 Task: Create a due date automation trigger when advanced on, on the tuesday of the week a card is due add basic assigned only to anyone at 11:00 AM.
Action: Mouse moved to (948, 78)
Screenshot: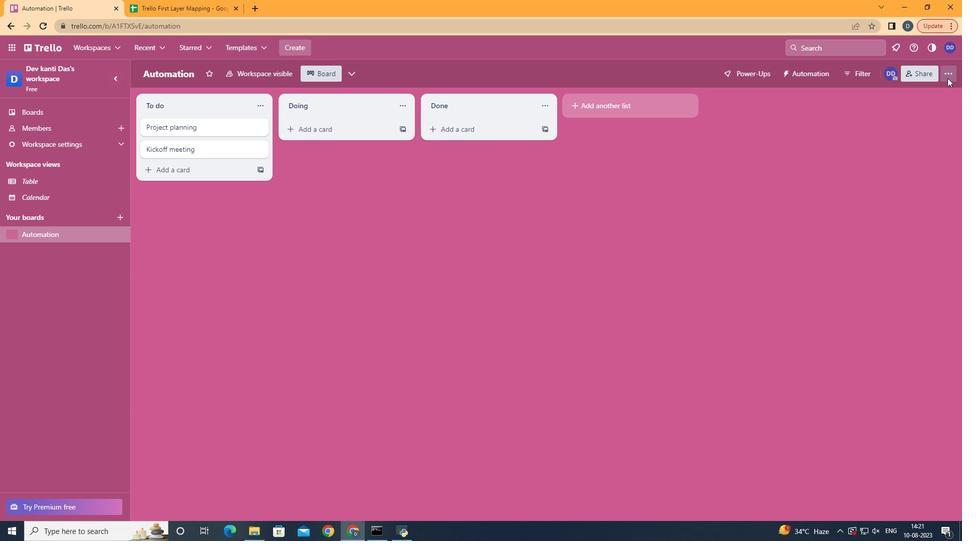 
Action: Mouse pressed left at (948, 78)
Screenshot: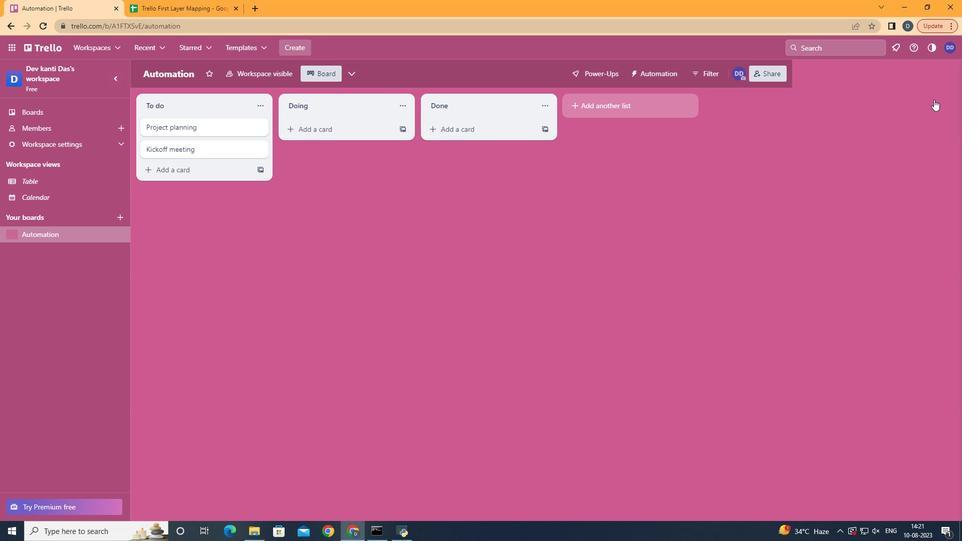 
Action: Mouse moved to (866, 207)
Screenshot: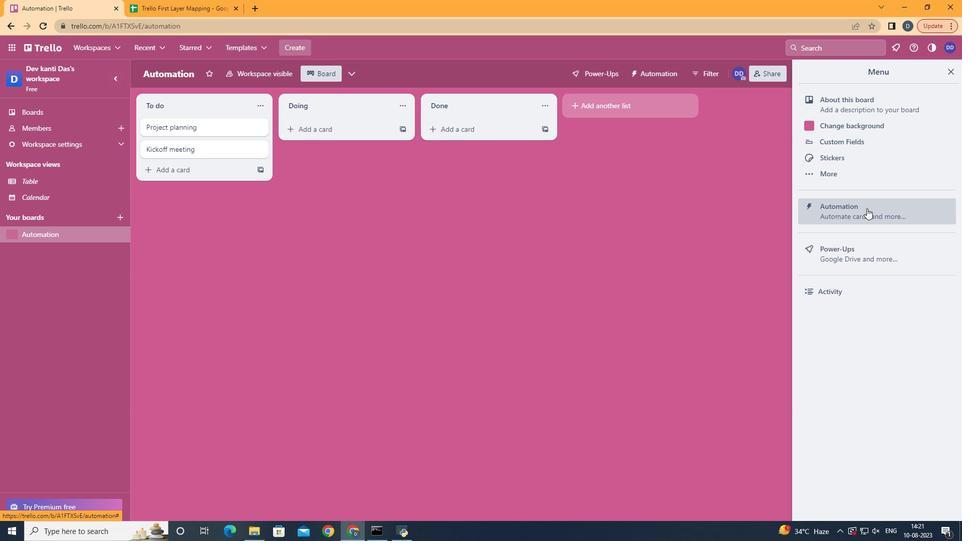 
Action: Mouse pressed left at (866, 207)
Screenshot: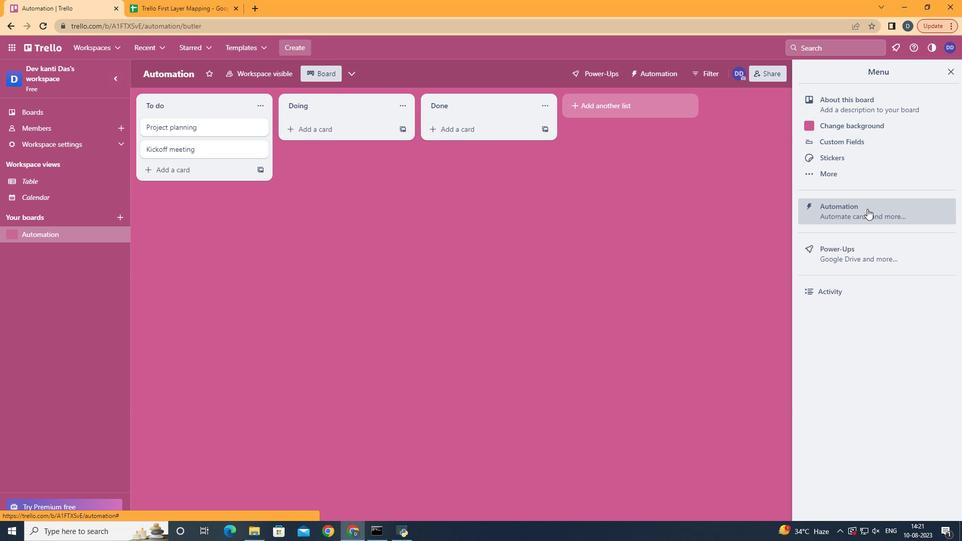 
Action: Mouse moved to (168, 198)
Screenshot: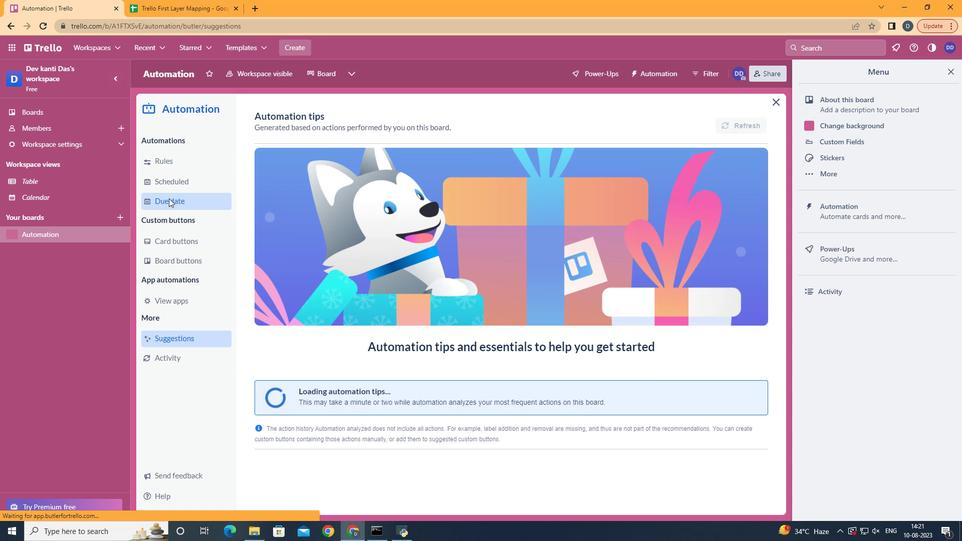 
Action: Mouse pressed left at (168, 198)
Screenshot: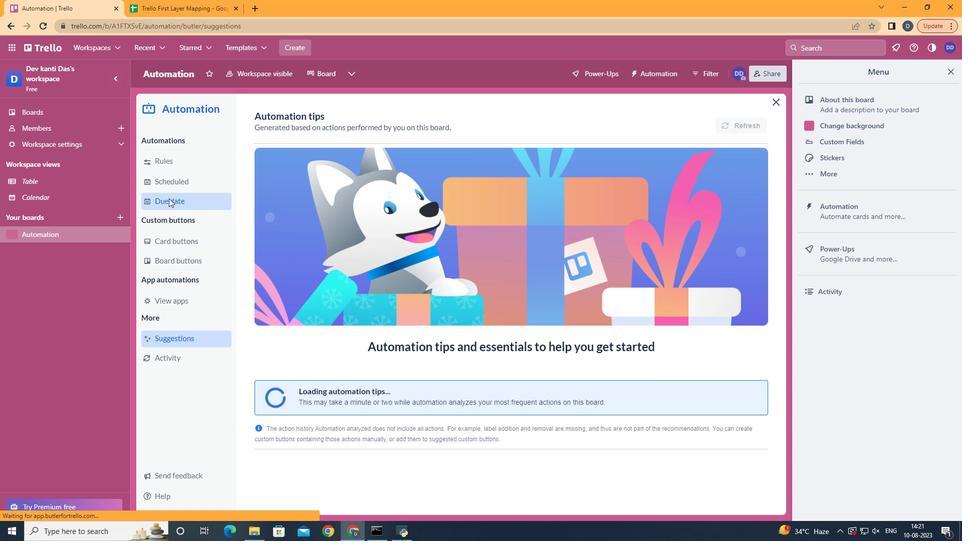 
Action: Mouse moved to (698, 112)
Screenshot: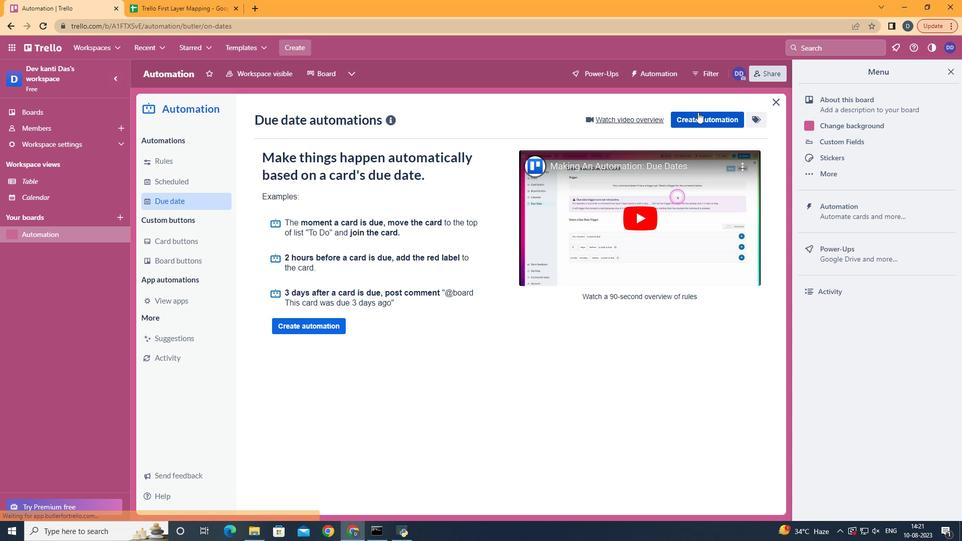 
Action: Mouse pressed left at (698, 112)
Screenshot: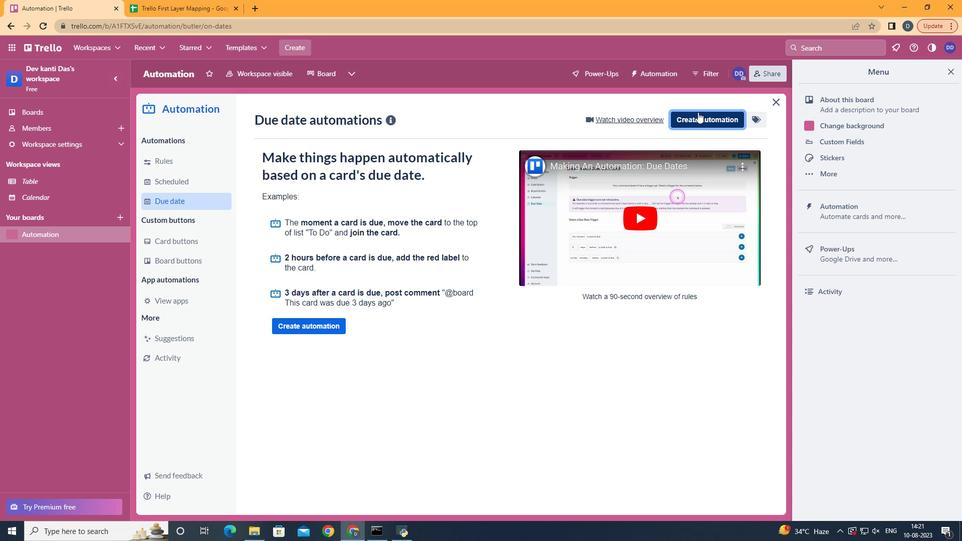 
Action: Mouse moved to (537, 217)
Screenshot: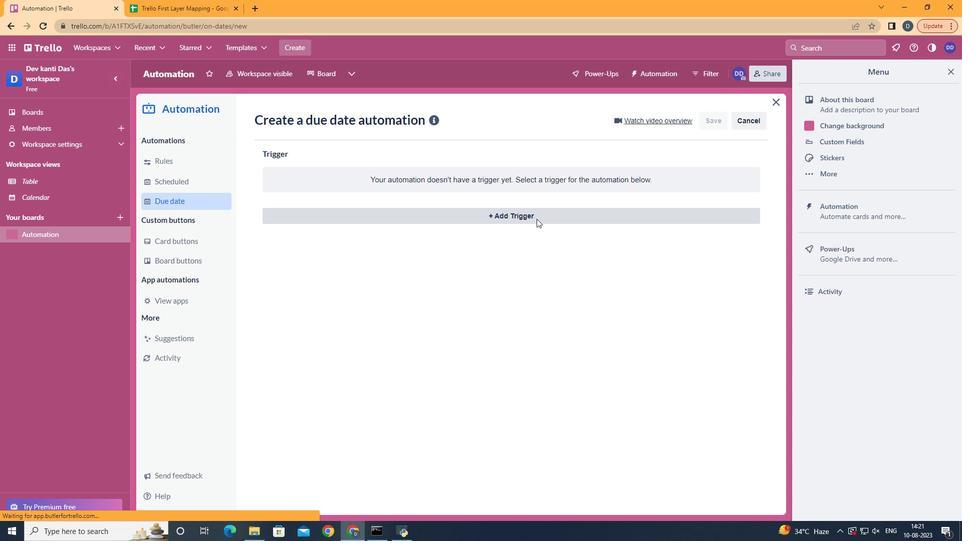 
Action: Mouse pressed left at (537, 217)
Screenshot: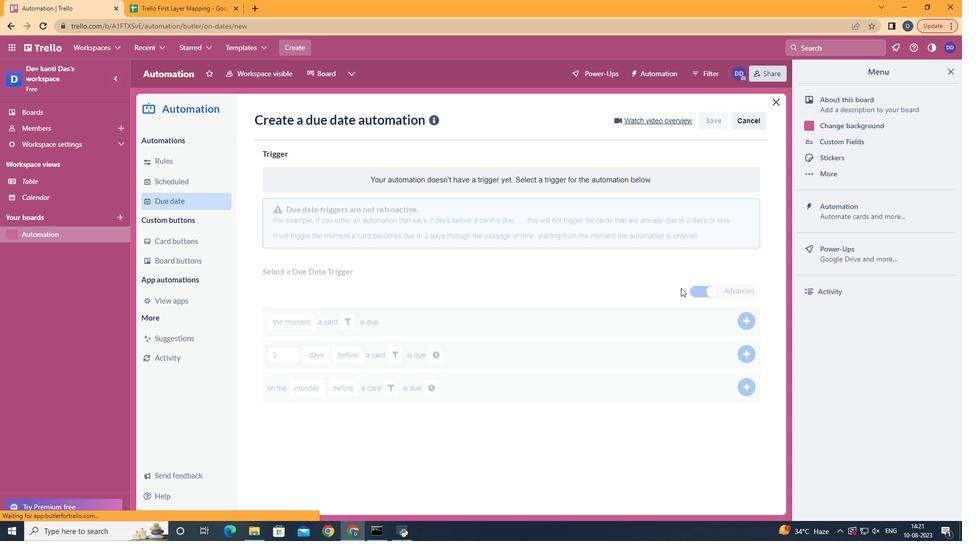 
Action: Mouse moved to (325, 278)
Screenshot: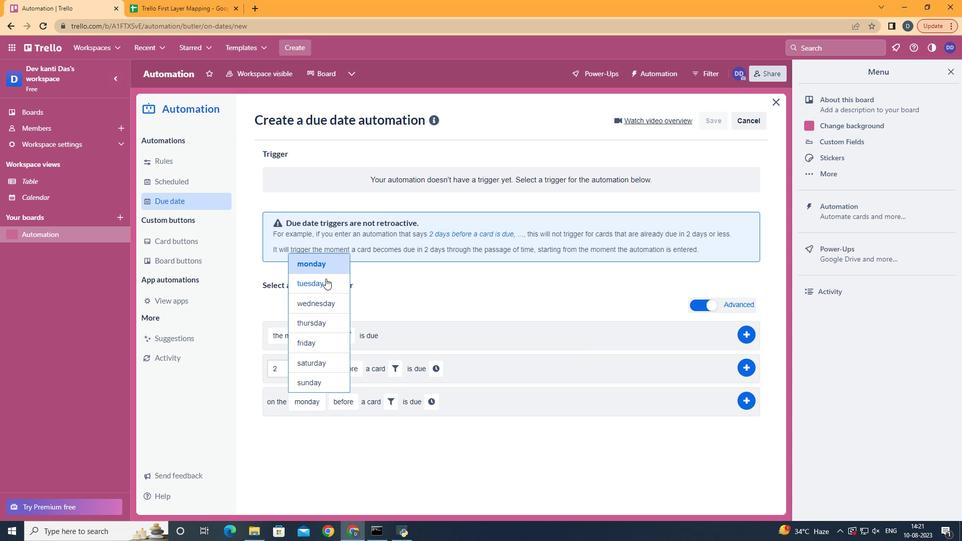 
Action: Mouse pressed left at (325, 278)
Screenshot: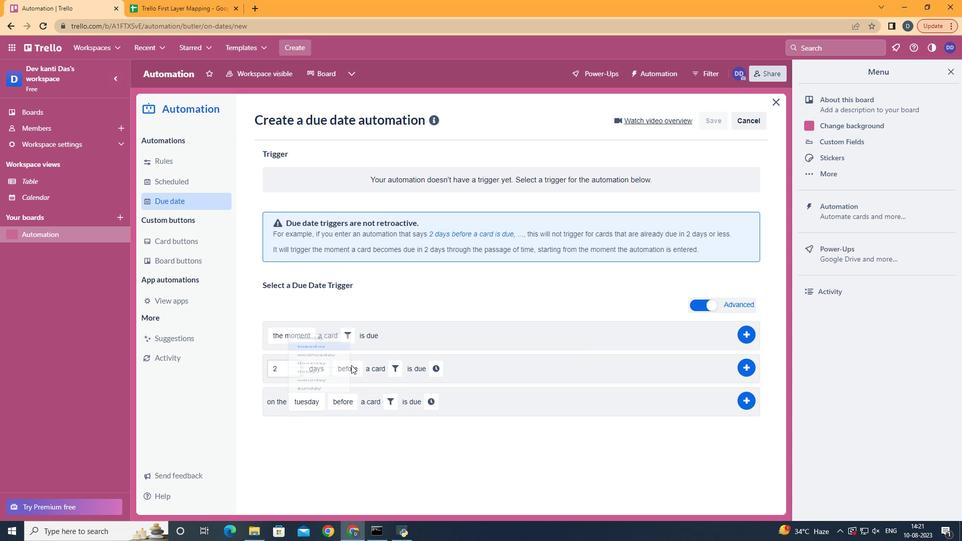 
Action: Mouse moved to (352, 460)
Screenshot: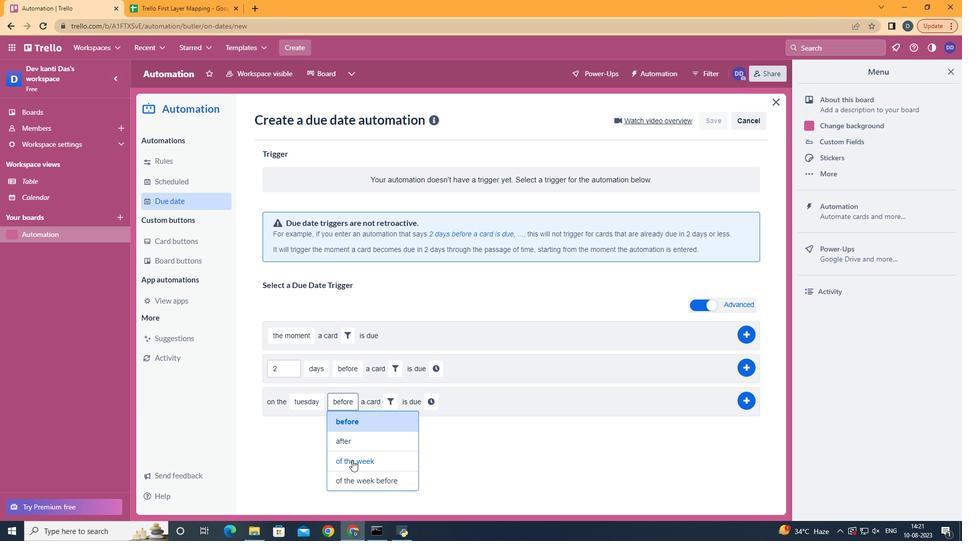
Action: Mouse pressed left at (352, 460)
Screenshot: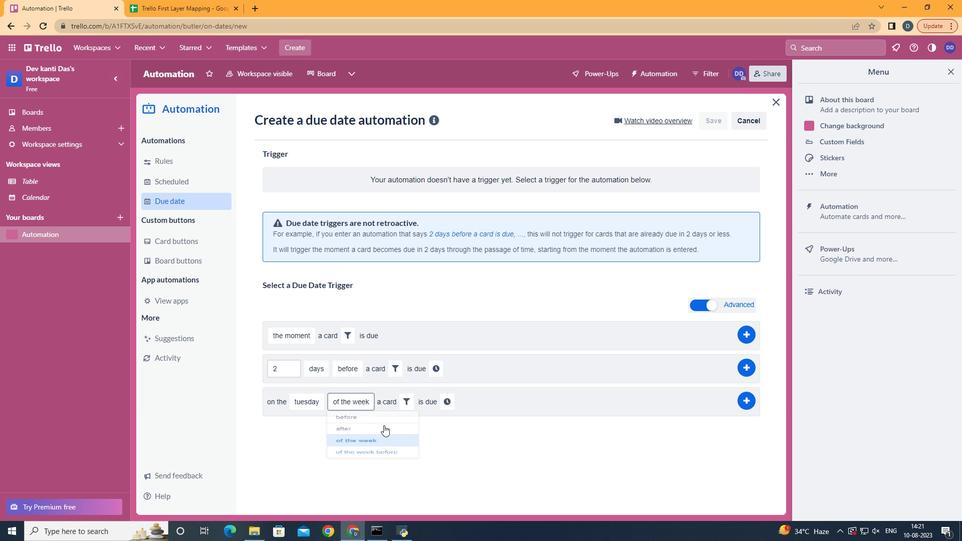
Action: Mouse moved to (405, 404)
Screenshot: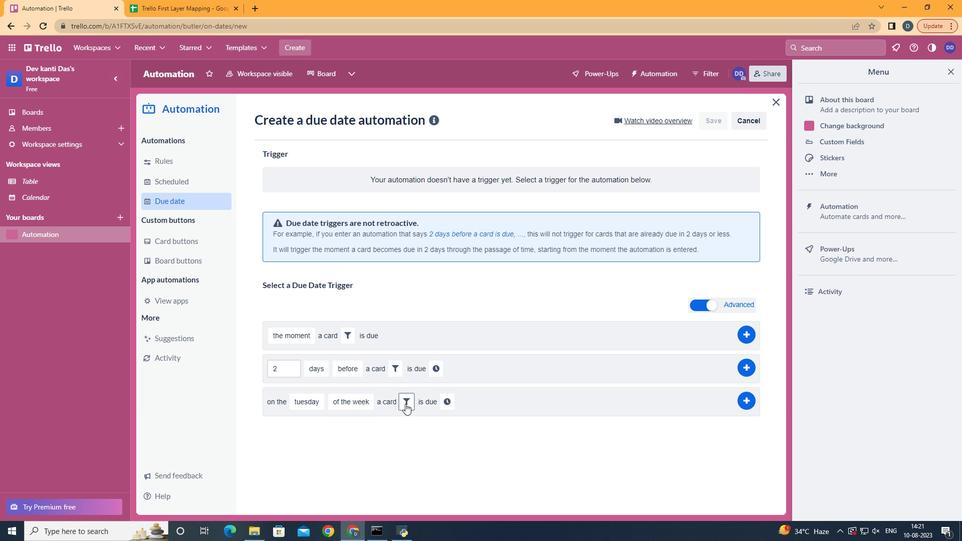 
Action: Mouse pressed left at (405, 404)
Screenshot: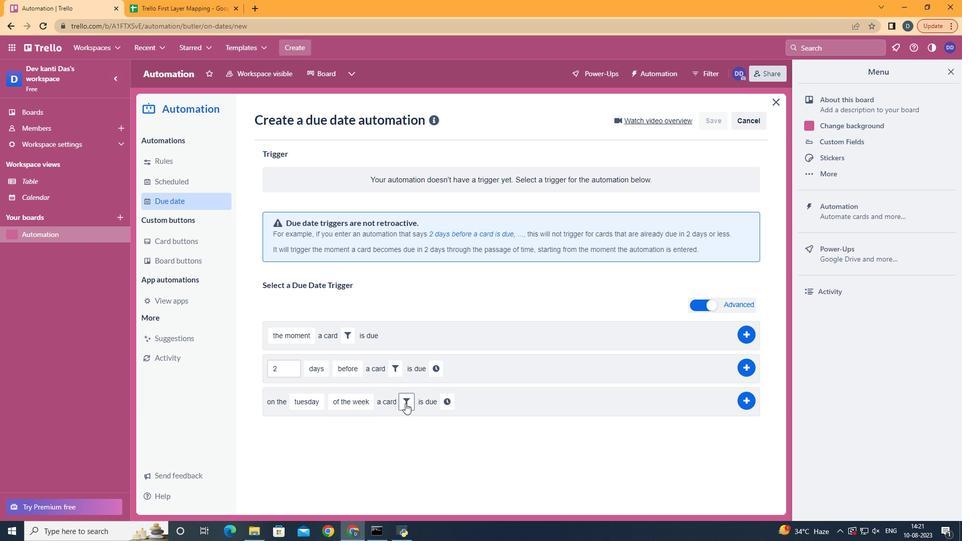 
Action: Mouse moved to (456, 443)
Screenshot: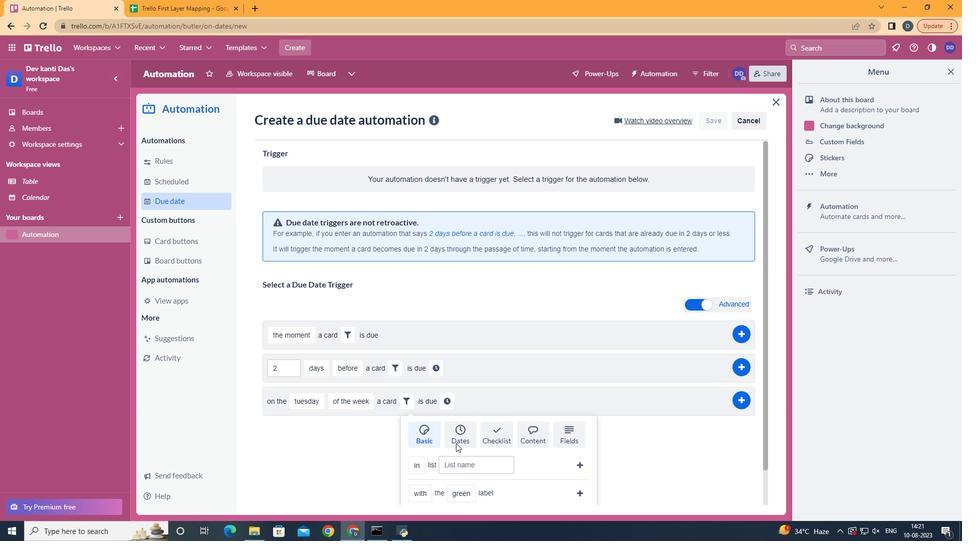 
Action: Mouse scrolled (456, 443) with delta (0, 0)
Screenshot: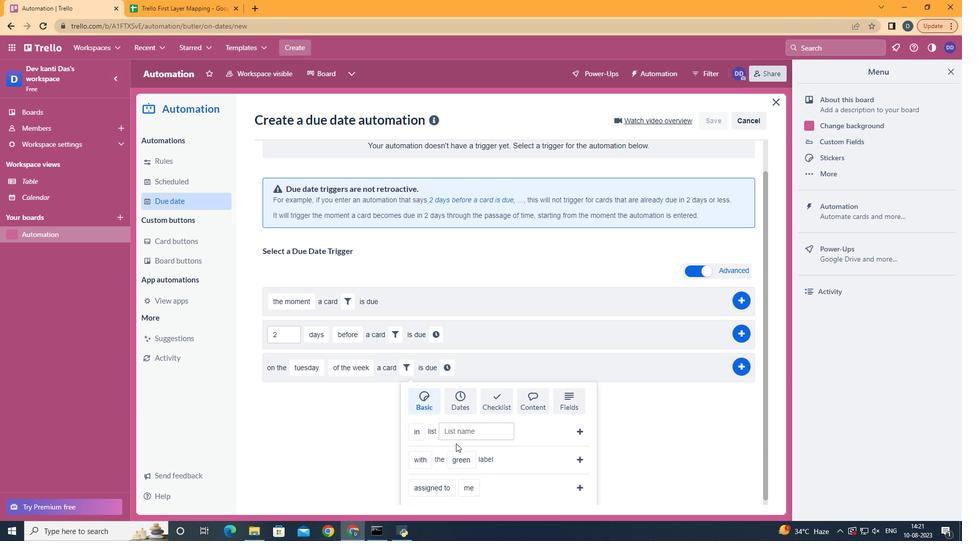 
Action: Mouse scrolled (456, 443) with delta (0, 0)
Screenshot: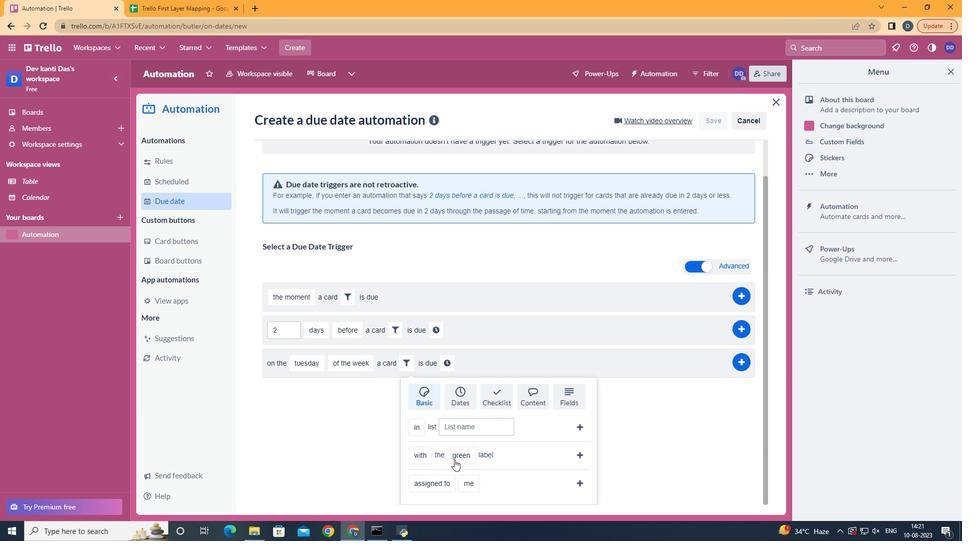 
Action: Mouse scrolled (456, 443) with delta (0, 0)
Screenshot: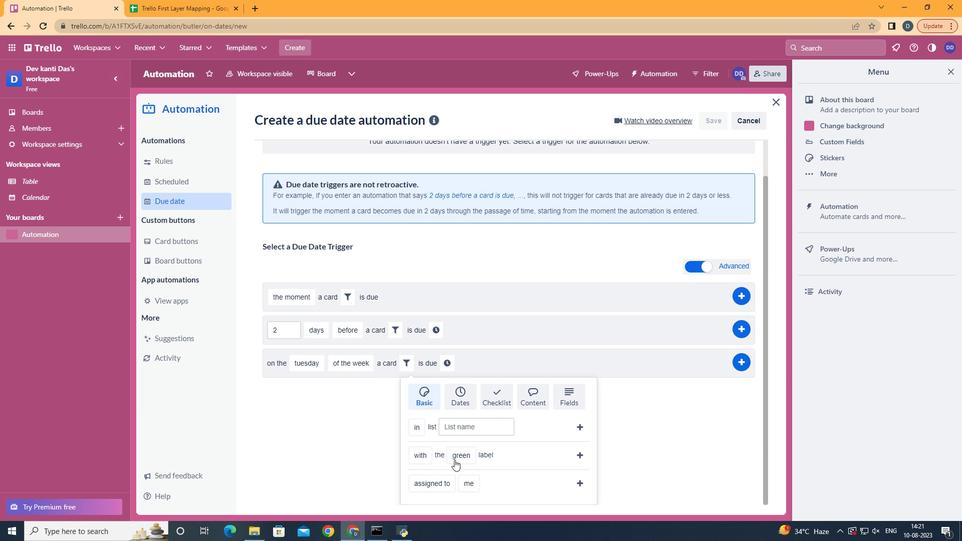 
Action: Mouse moved to (437, 447)
Screenshot: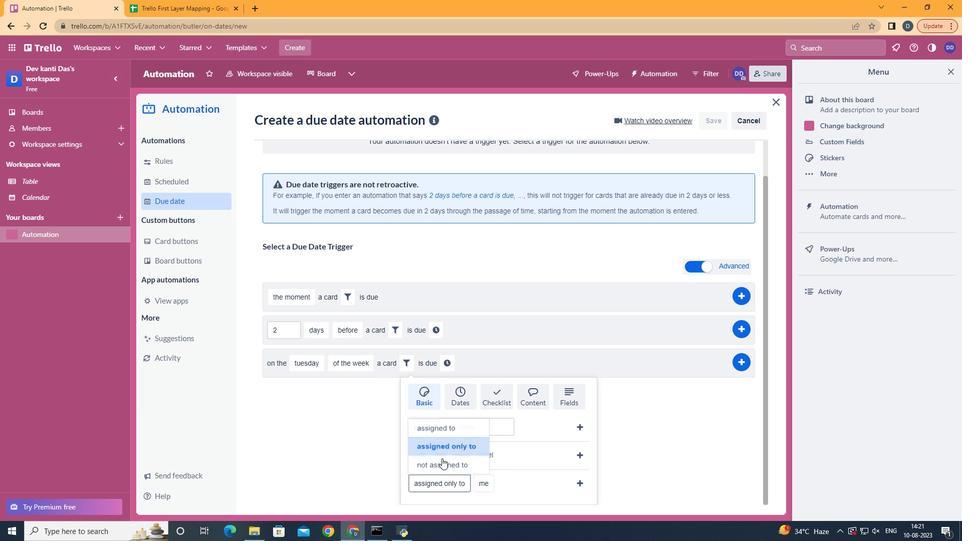 
Action: Mouse pressed left at (437, 447)
Screenshot: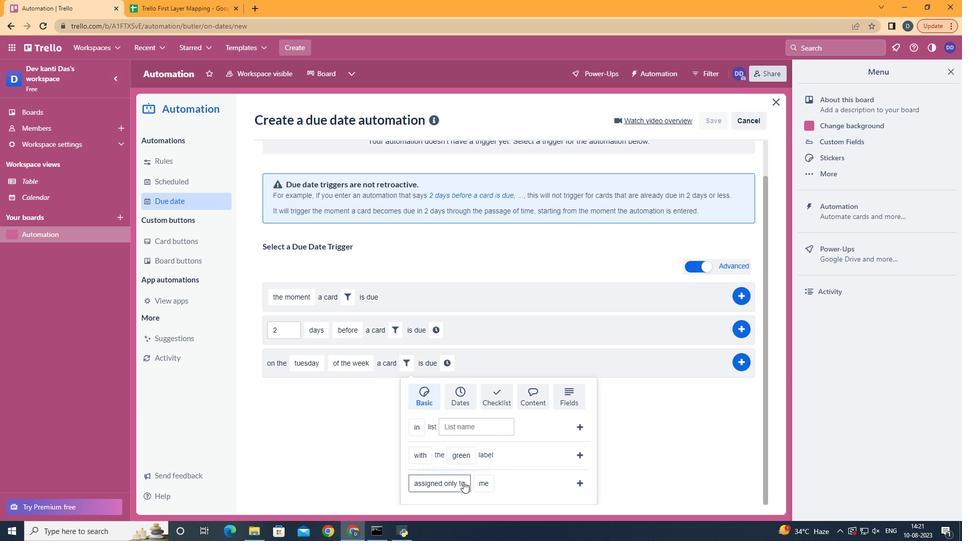 
Action: Mouse moved to (493, 443)
Screenshot: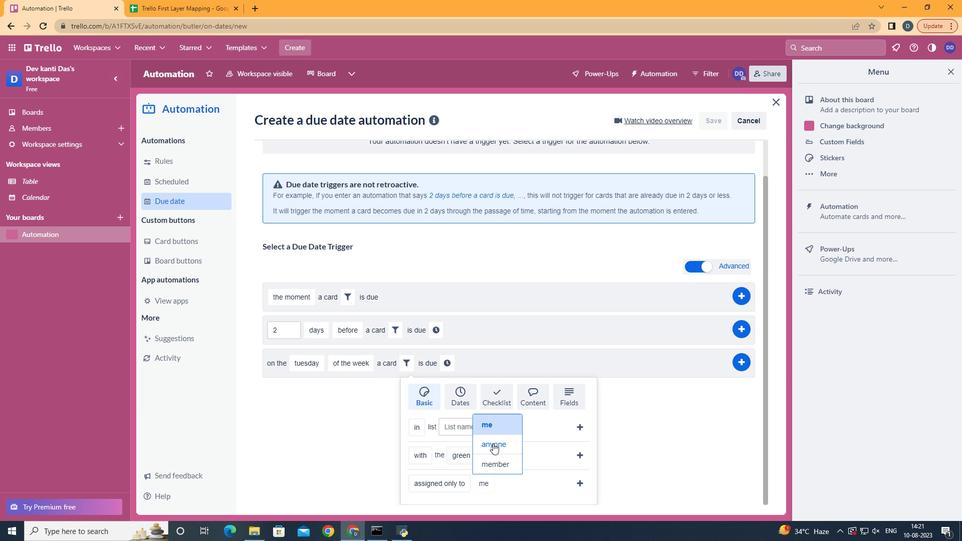 
Action: Mouse pressed left at (493, 443)
Screenshot: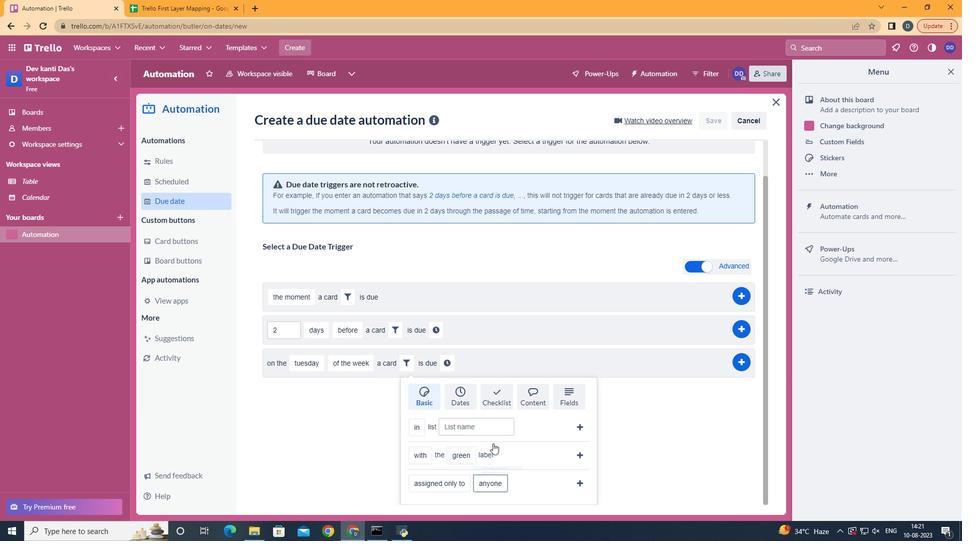 
Action: Mouse moved to (586, 487)
Screenshot: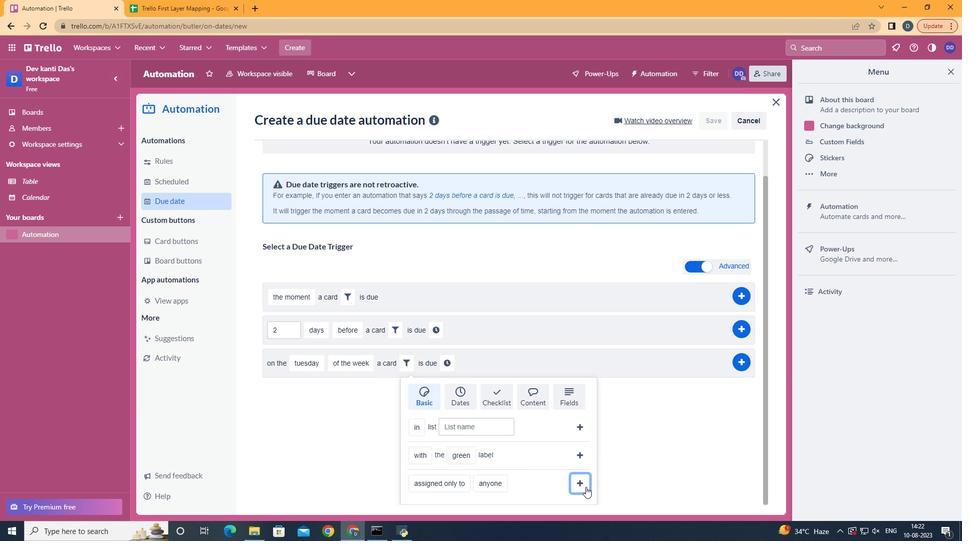 
Action: Mouse pressed left at (586, 487)
Screenshot: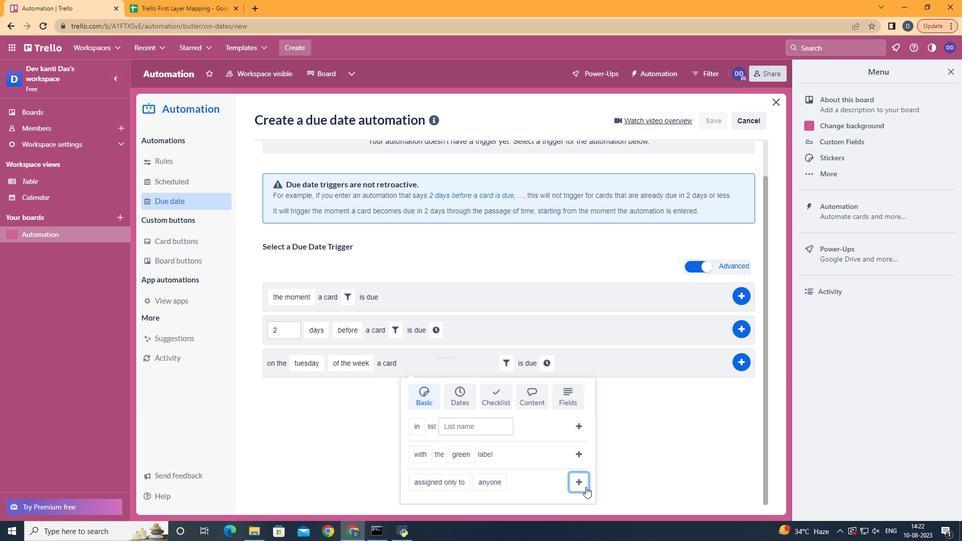 
Action: Mouse moved to (545, 405)
Screenshot: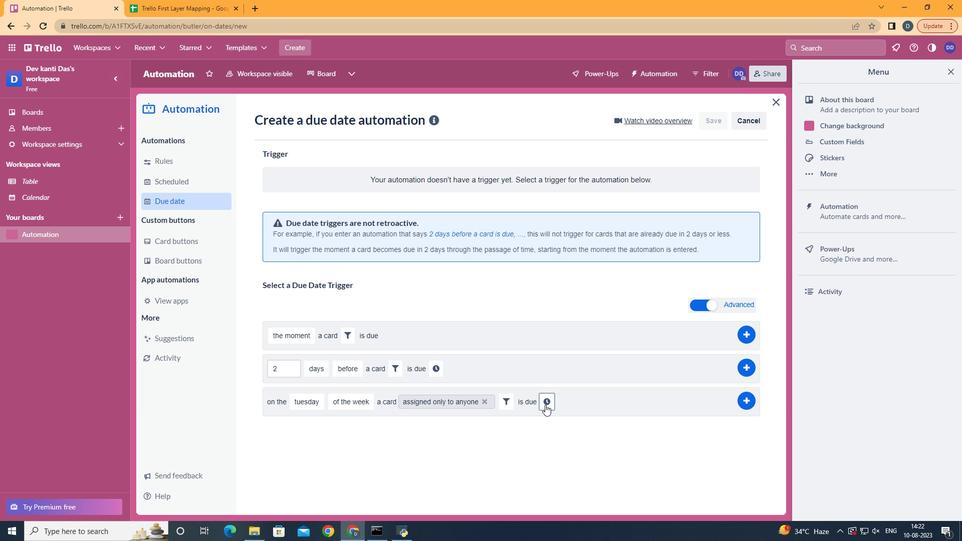 
Action: Mouse pressed left at (545, 405)
Screenshot: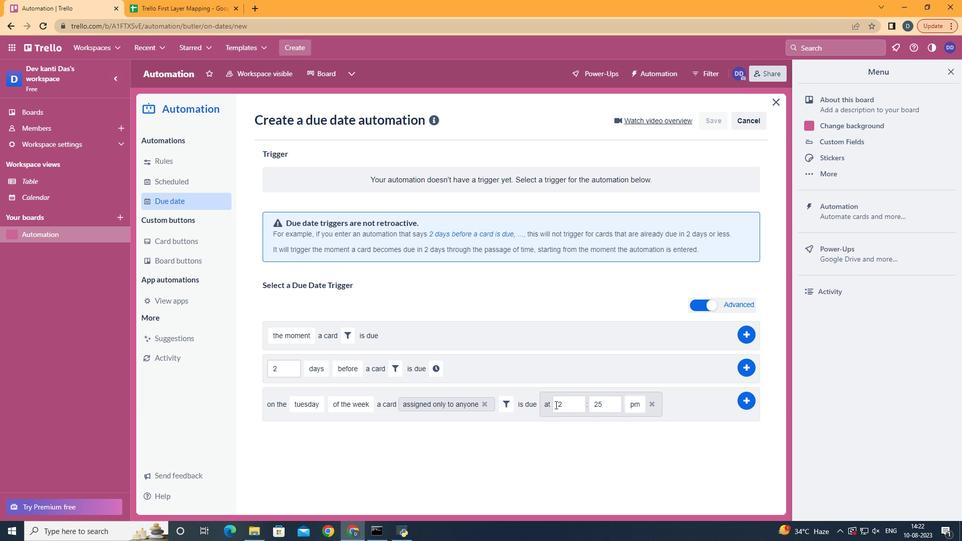
Action: Mouse moved to (564, 406)
Screenshot: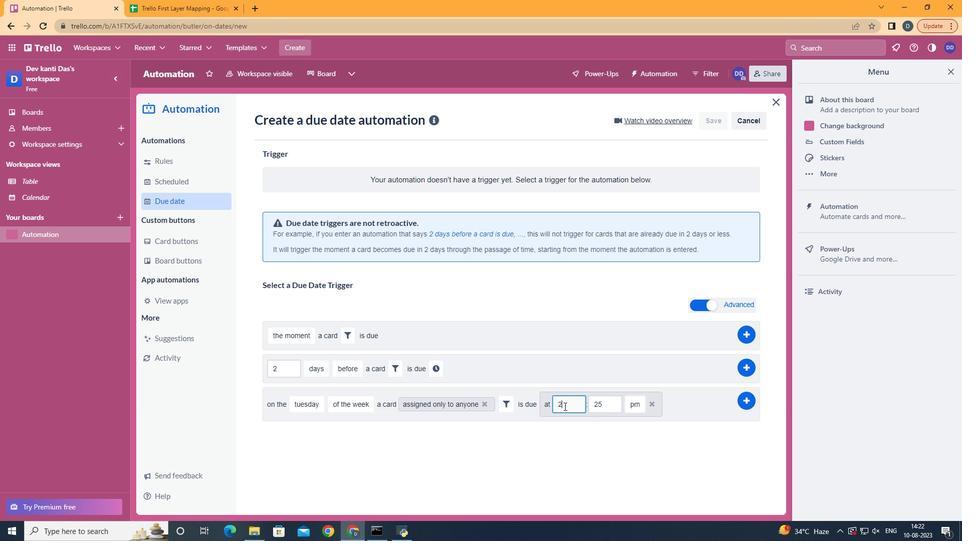 
Action: Mouse pressed left at (564, 406)
Screenshot: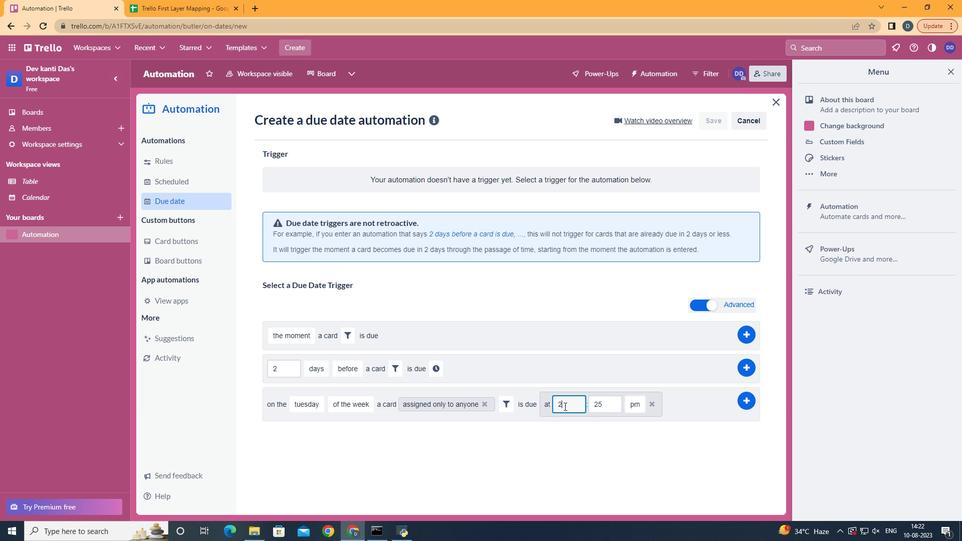 
Action: Key pressed <Key.backspace>11
Screenshot: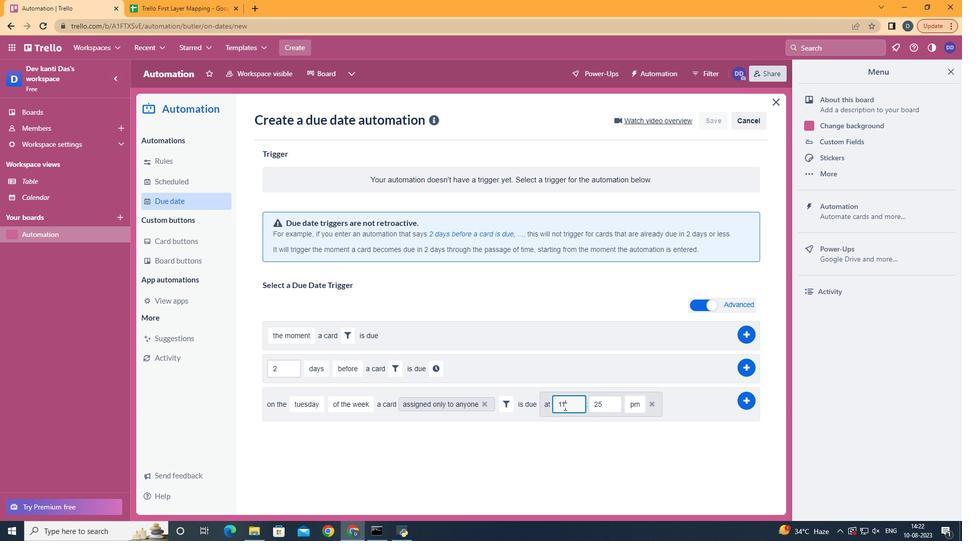 
Action: Mouse moved to (615, 409)
Screenshot: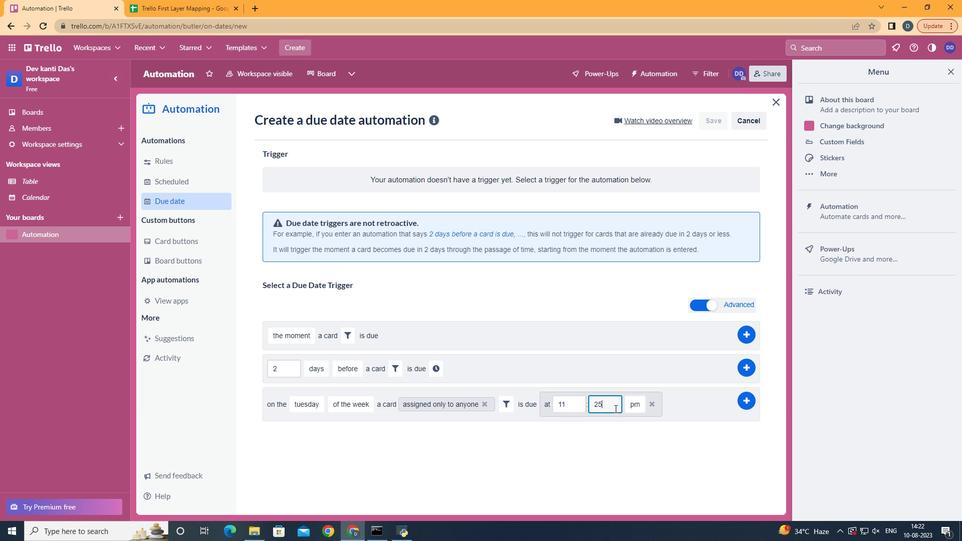
Action: Mouse pressed left at (615, 409)
Screenshot: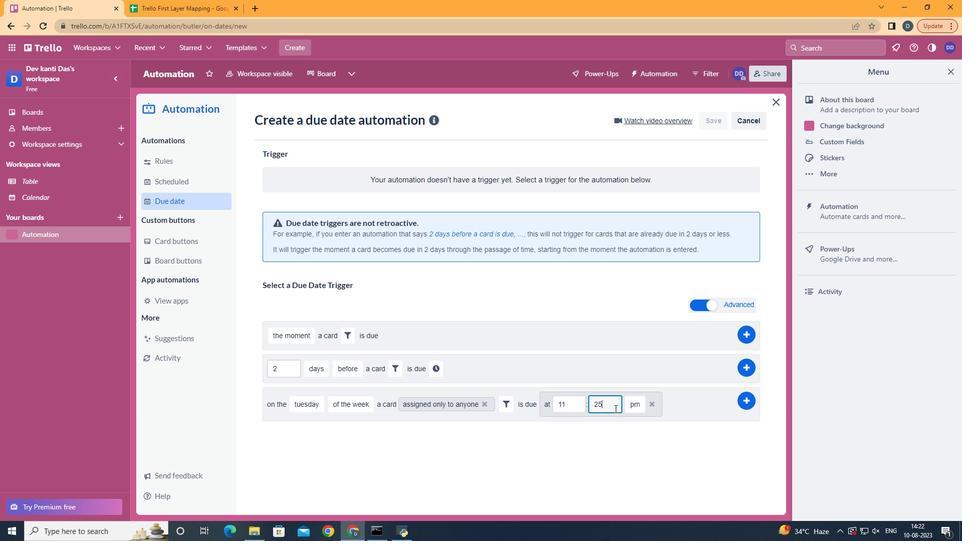 
Action: Key pressed <Key.backspace>
Screenshot: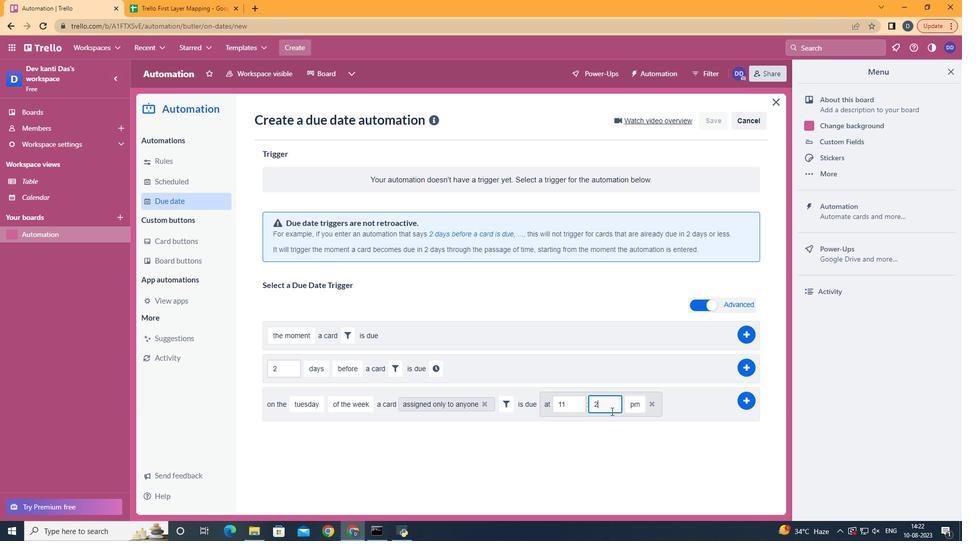 
Action: Mouse moved to (611, 411)
Screenshot: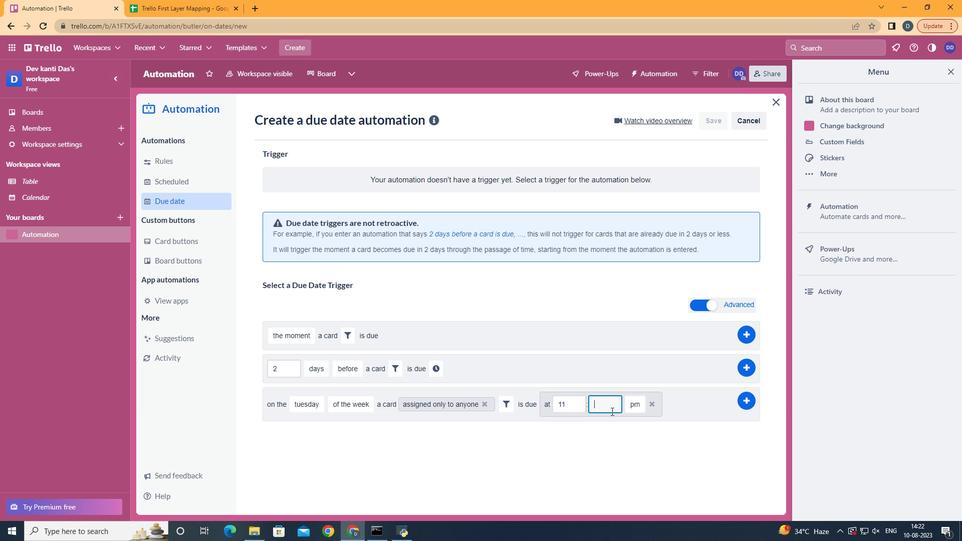 
Action: Key pressed <Key.backspace>00
Screenshot: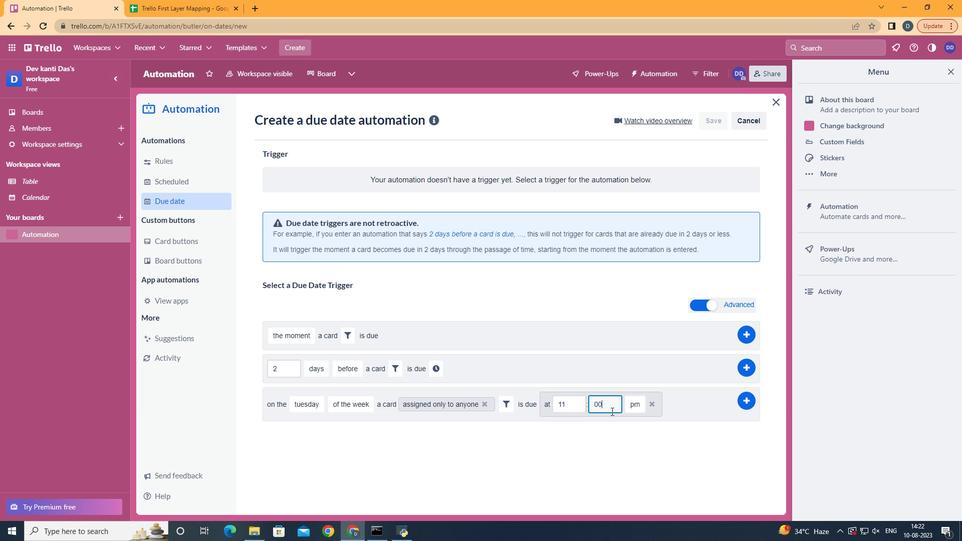 
Action: Mouse moved to (637, 426)
Screenshot: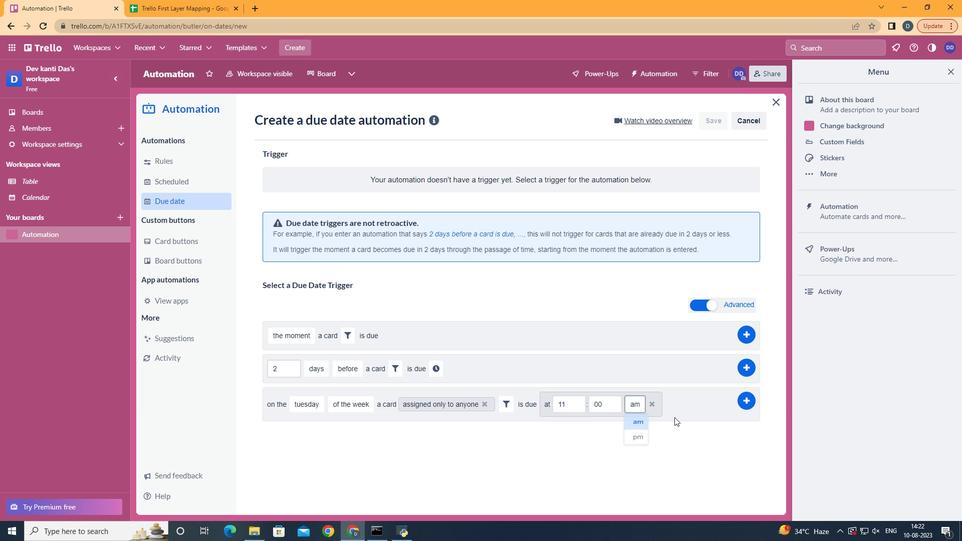 
Action: Mouse pressed left at (637, 426)
Screenshot: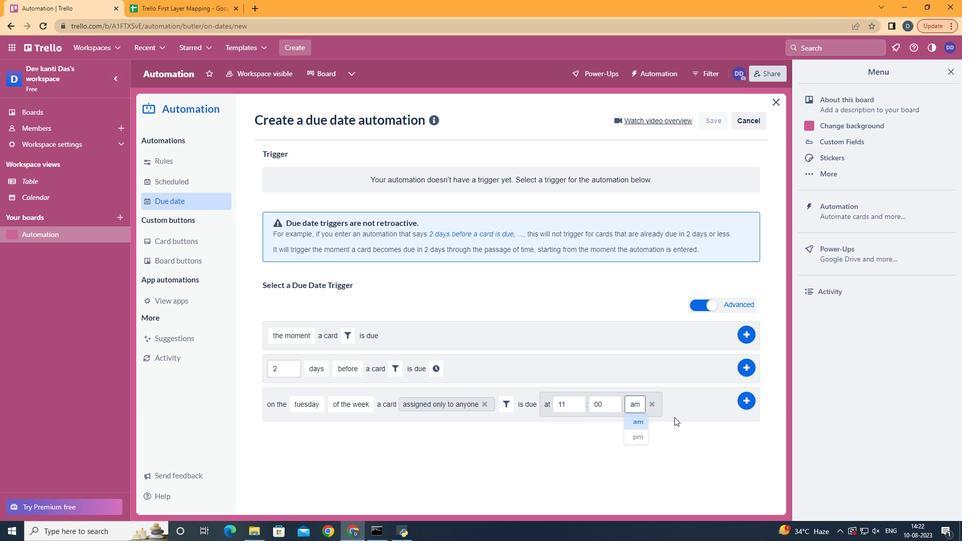 
Action: Mouse moved to (749, 398)
Screenshot: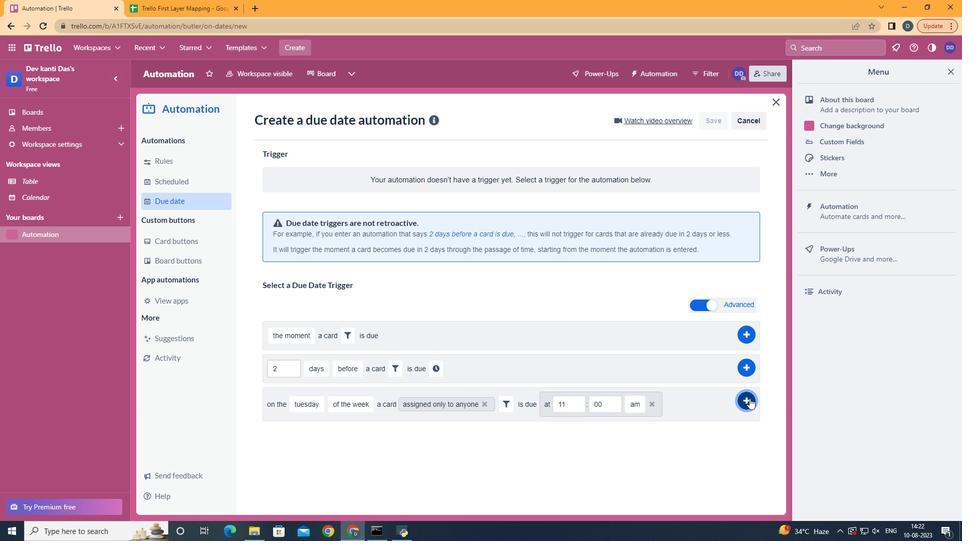 
Action: Mouse pressed left at (749, 398)
Screenshot: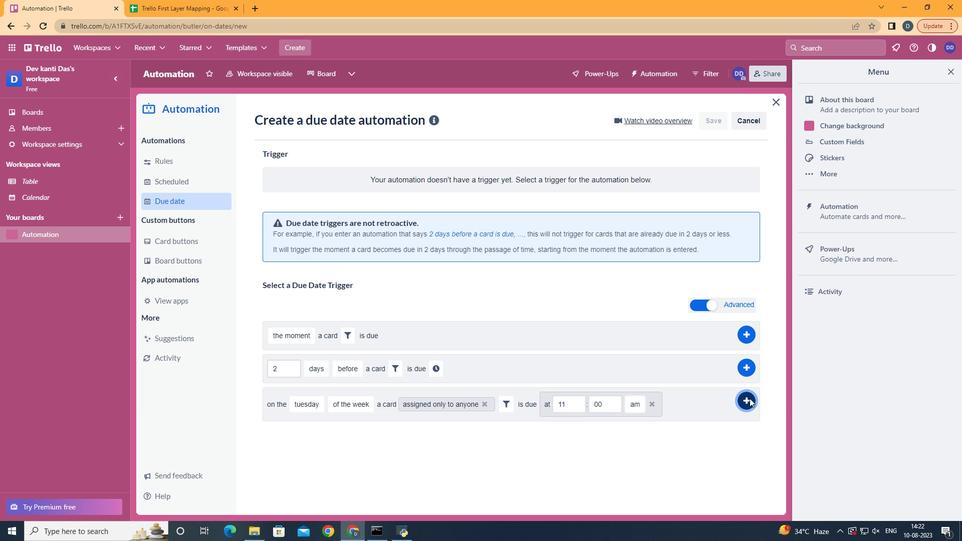 
Action: Mouse moved to (583, 199)
Screenshot: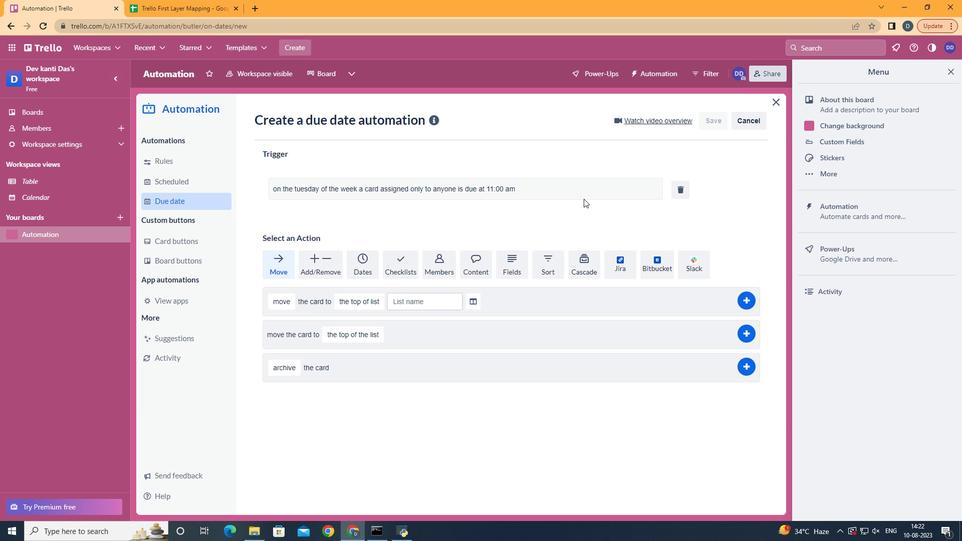 
